 Task: Sort the products in the category "Pepperoni" by price (lowest first).
Action: Mouse moved to (28, 98)
Screenshot: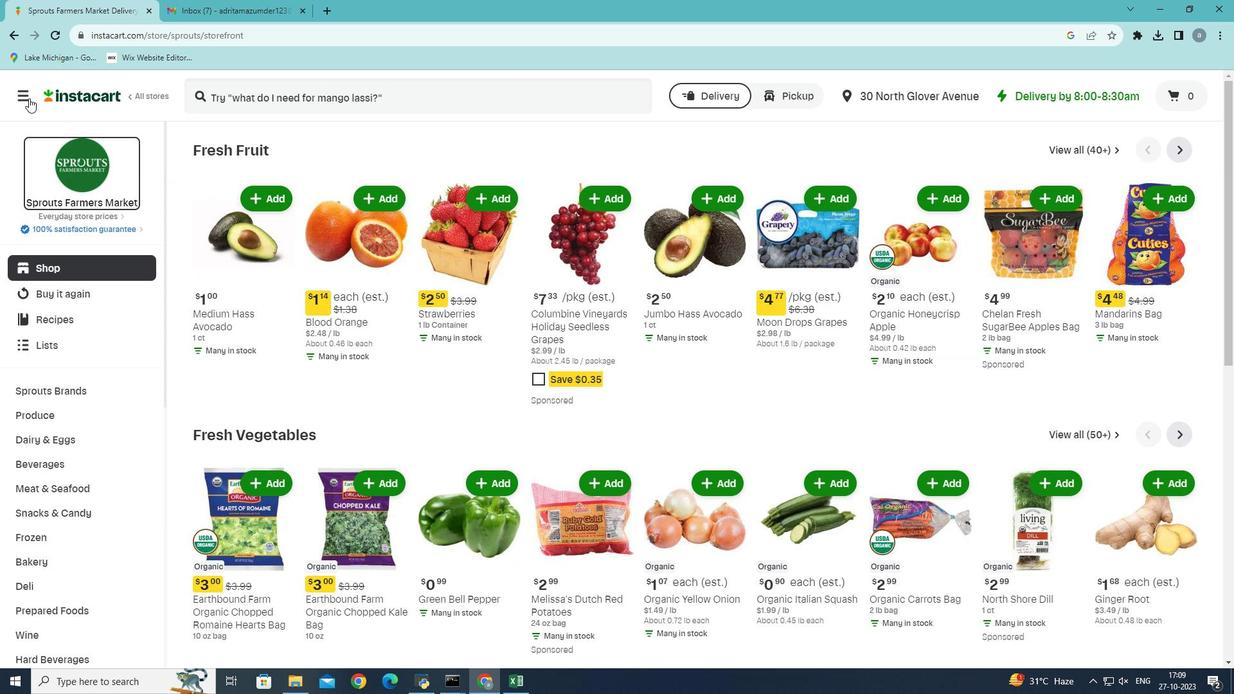 
Action: Mouse pressed left at (28, 98)
Screenshot: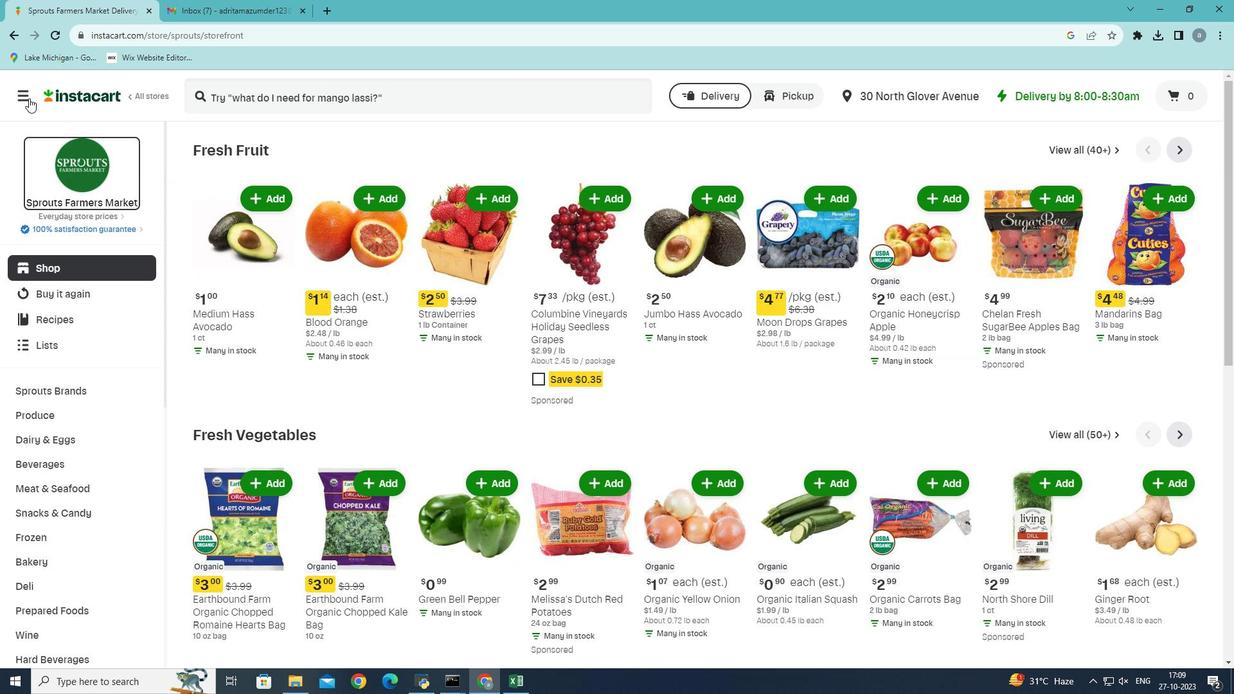 
Action: Mouse moved to (92, 378)
Screenshot: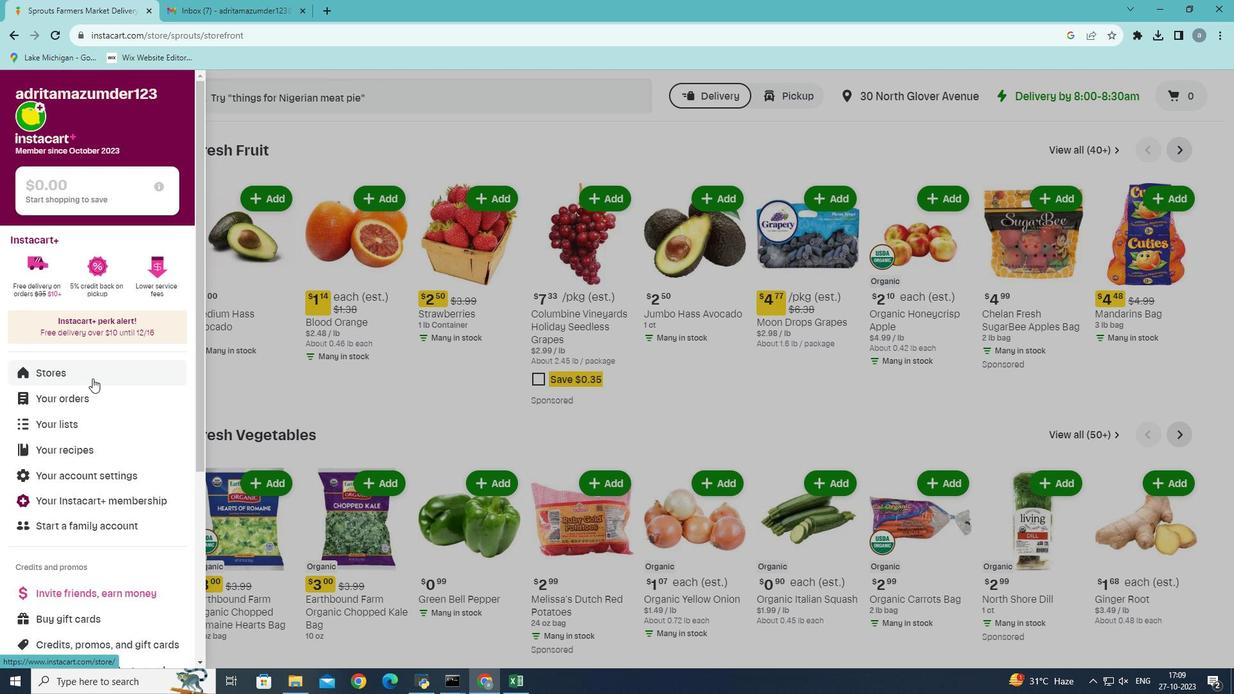 
Action: Mouse pressed left at (92, 378)
Screenshot: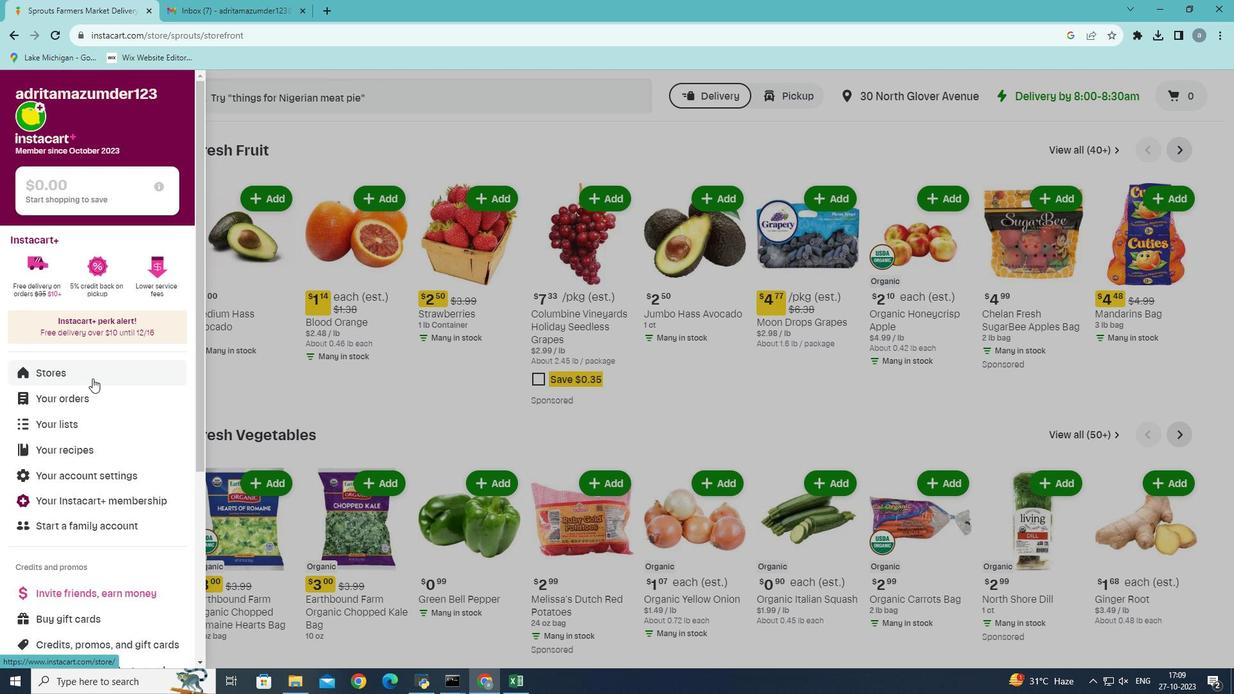 
Action: Mouse moved to (321, 150)
Screenshot: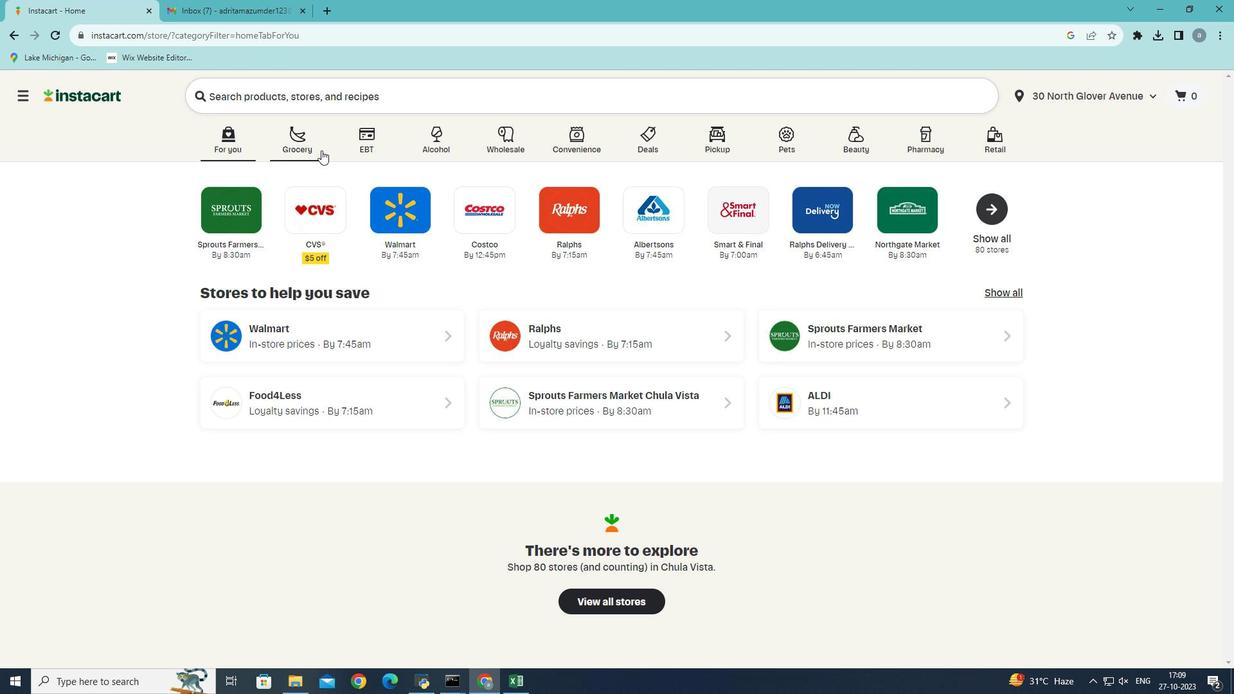 
Action: Mouse pressed left at (321, 150)
Screenshot: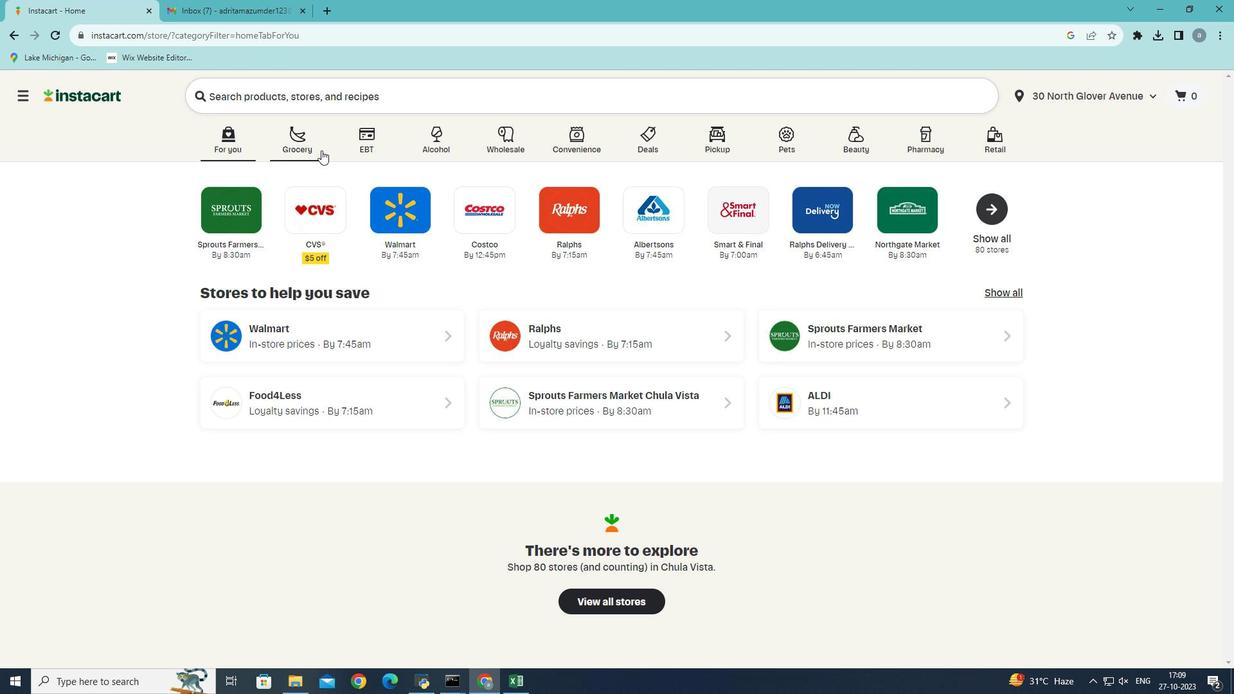 
Action: Mouse moved to (270, 389)
Screenshot: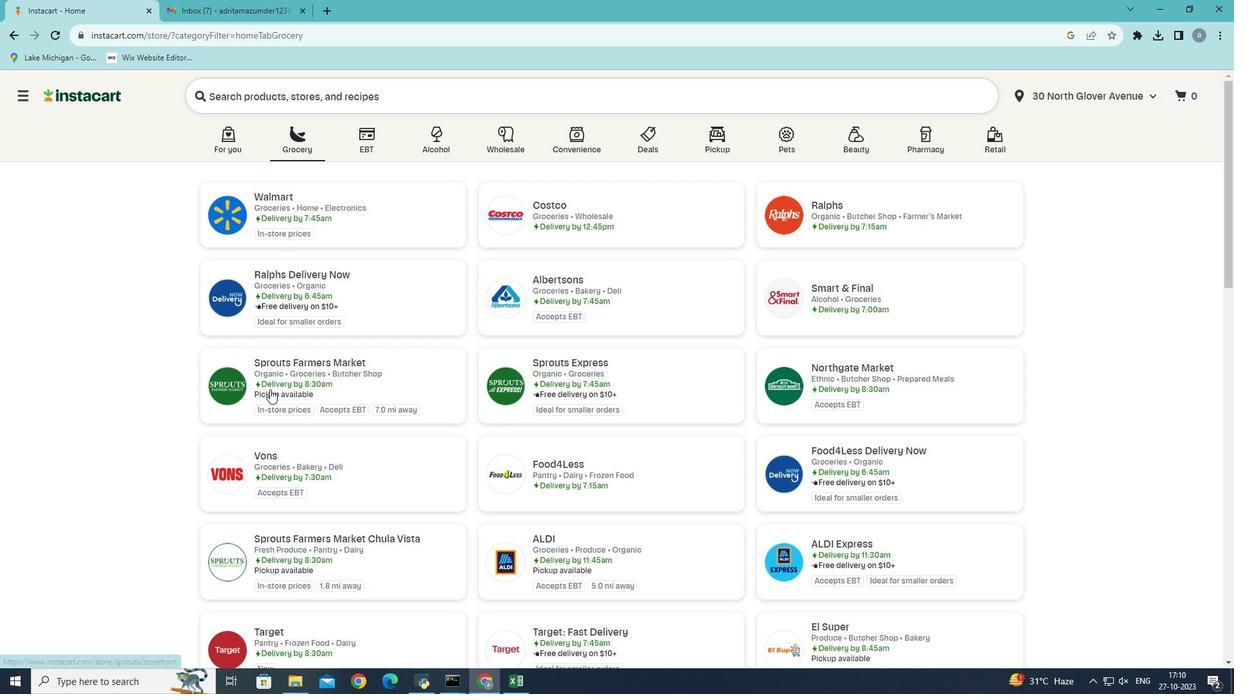 
Action: Mouse pressed left at (270, 389)
Screenshot: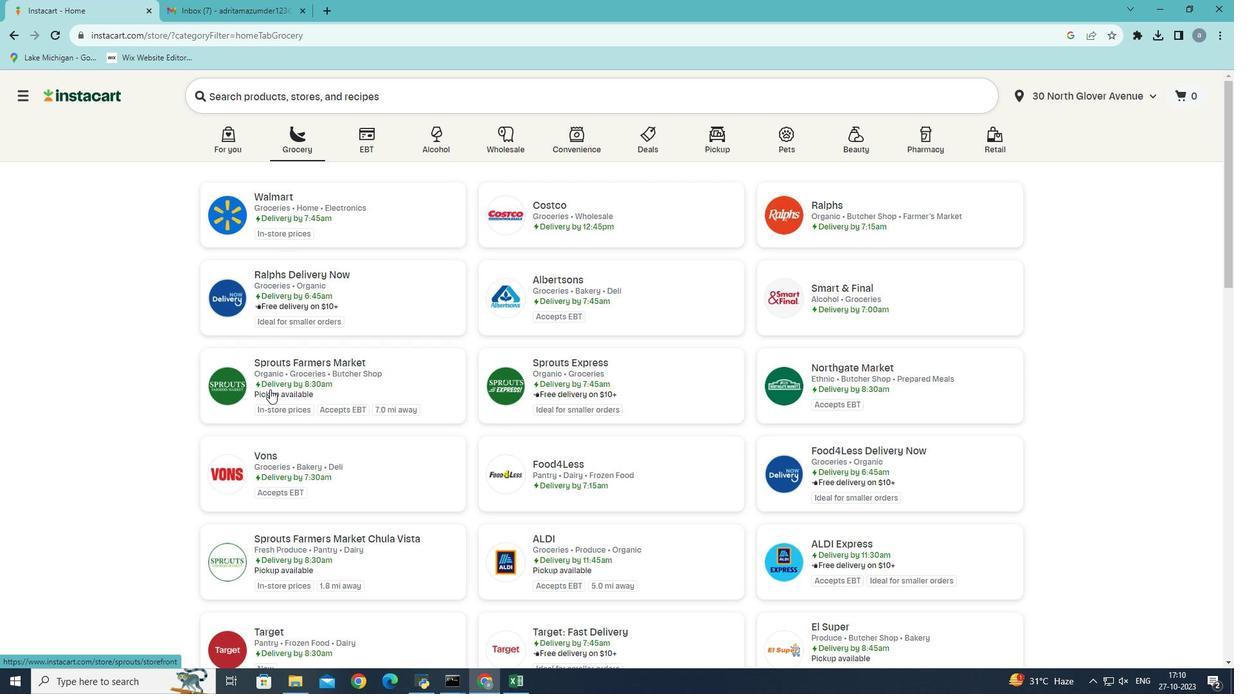 
Action: Mouse moved to (60, 590)
Screenshot: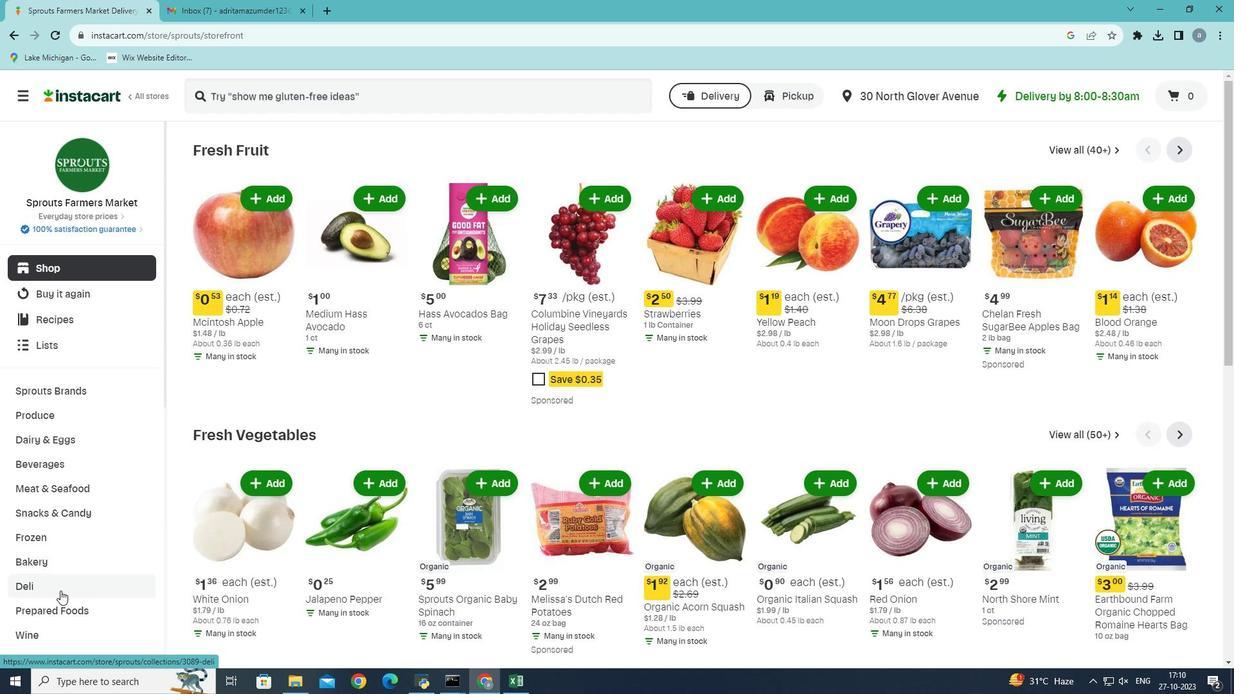 
Action: Mouse pressed left at (60, 590)
Screenshot: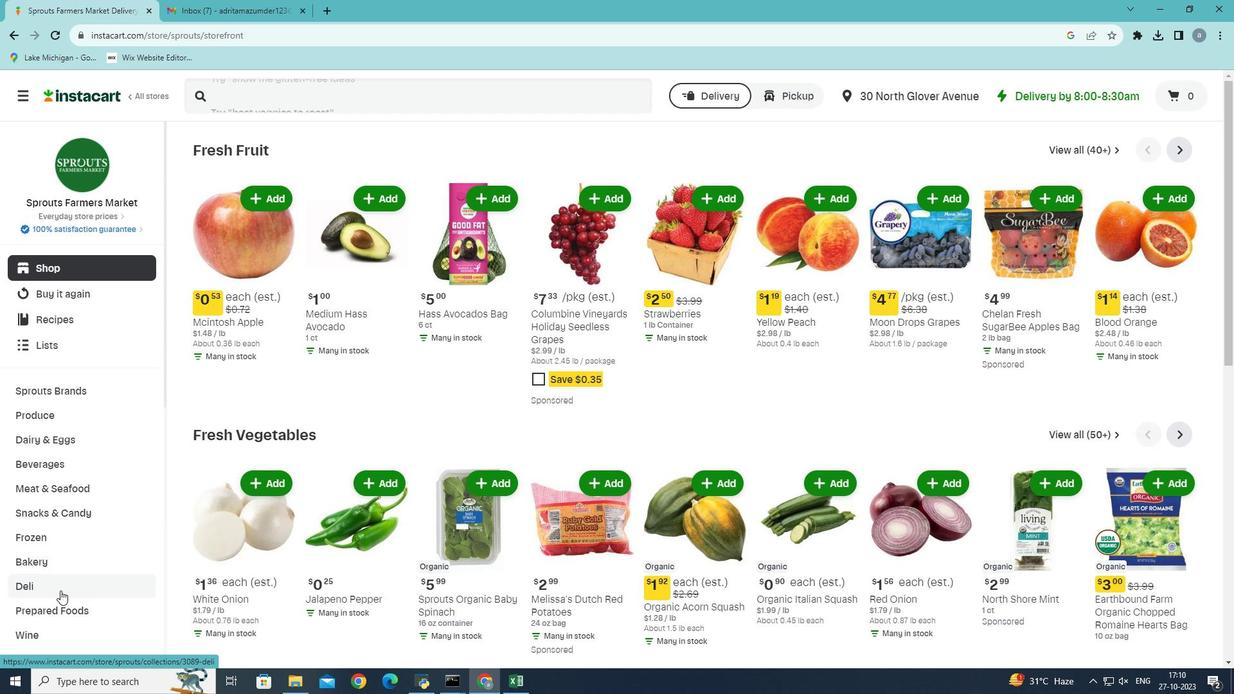
Action: Mouse moved to (271, 181)
Screenshot: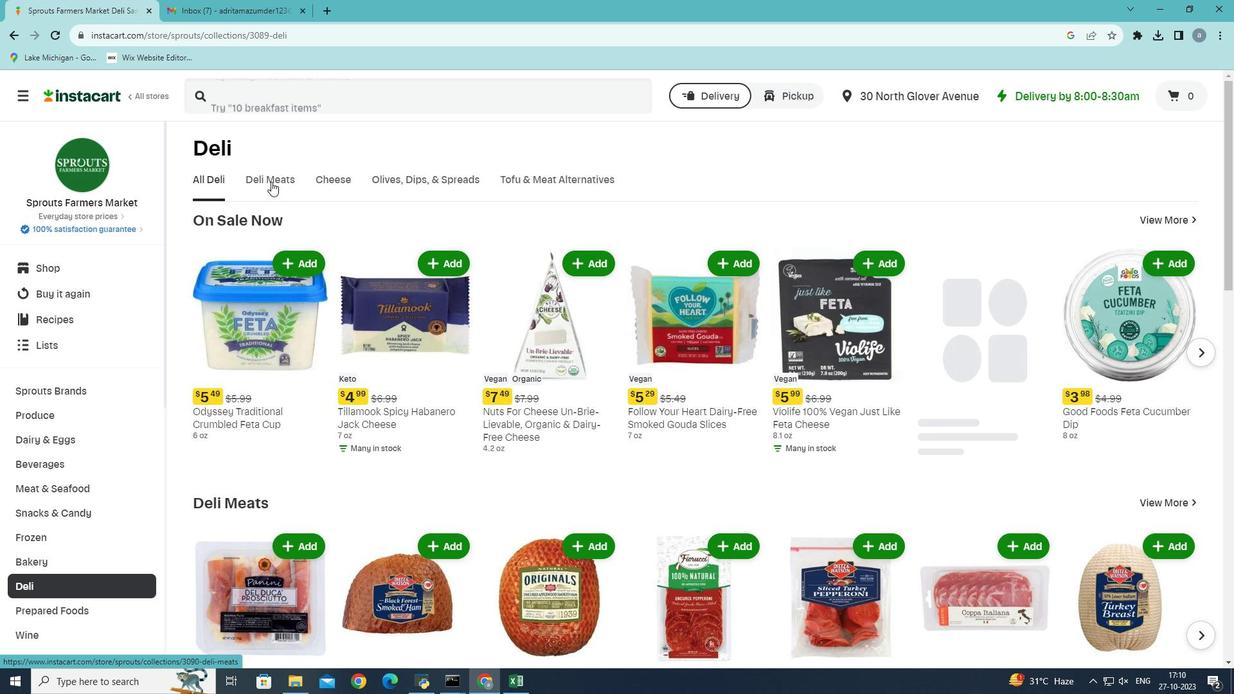 
Action: Mouse pressed left at (271, 181)
Screenshot: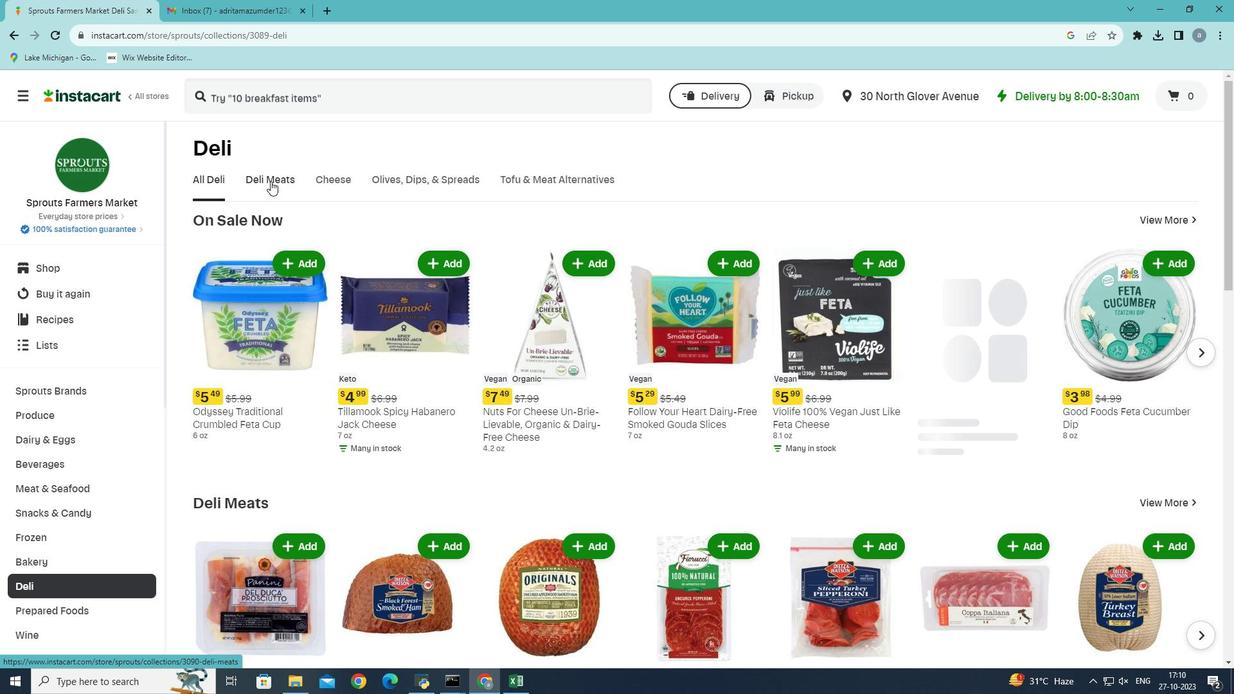 
Action: Mouse moved to (516, 233)
Screenshot: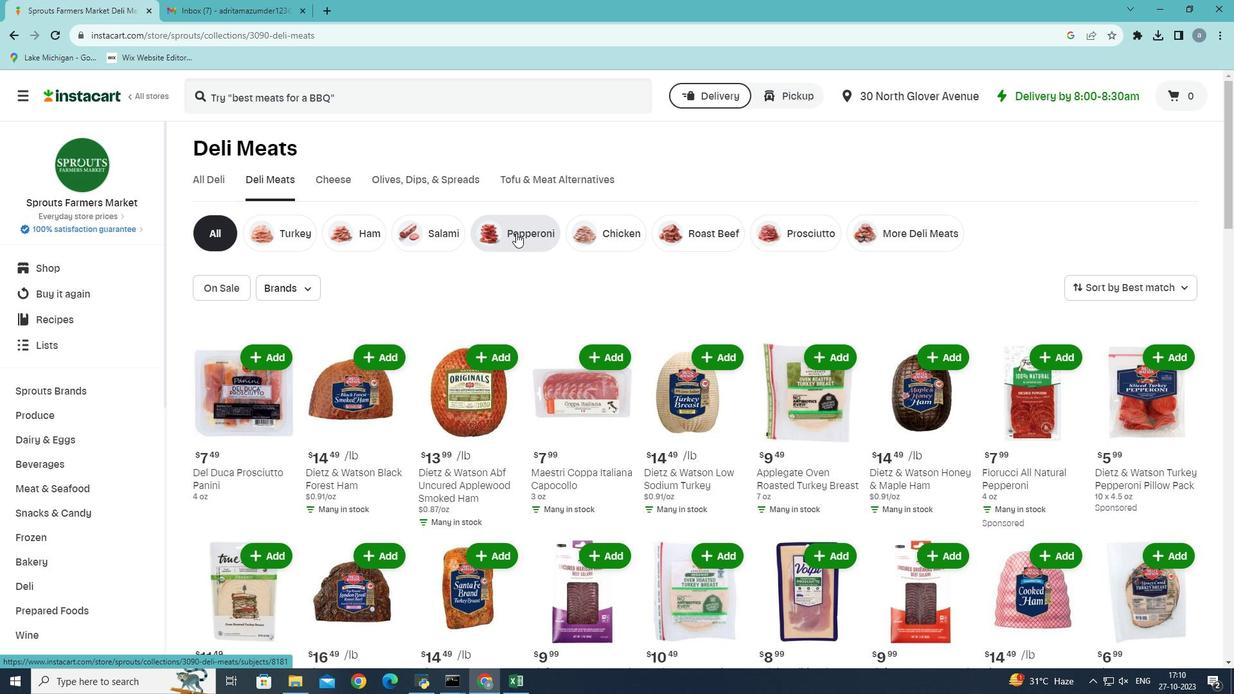 
Action: Mouse pressed left at (516, 233)
Screenshot: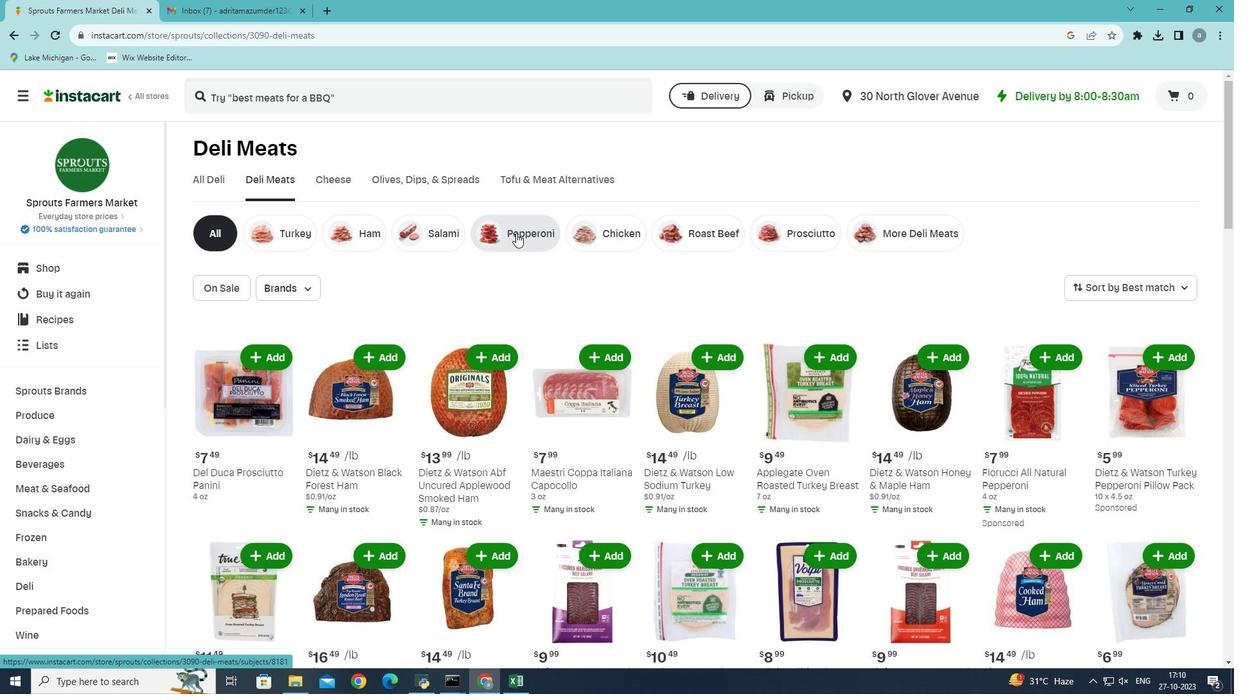 
Action: Mouse moved to (1183, 286)
Screenshot: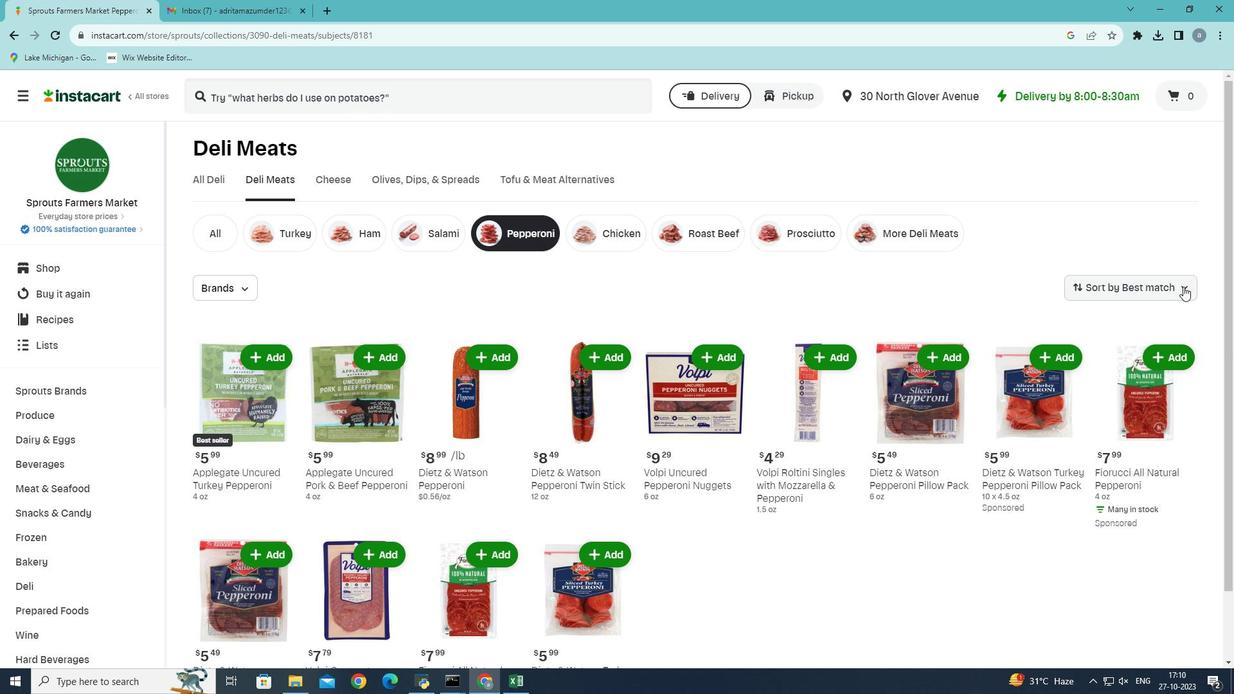 
Action: Mouse pressed left at (1183, 286)
Screenshot: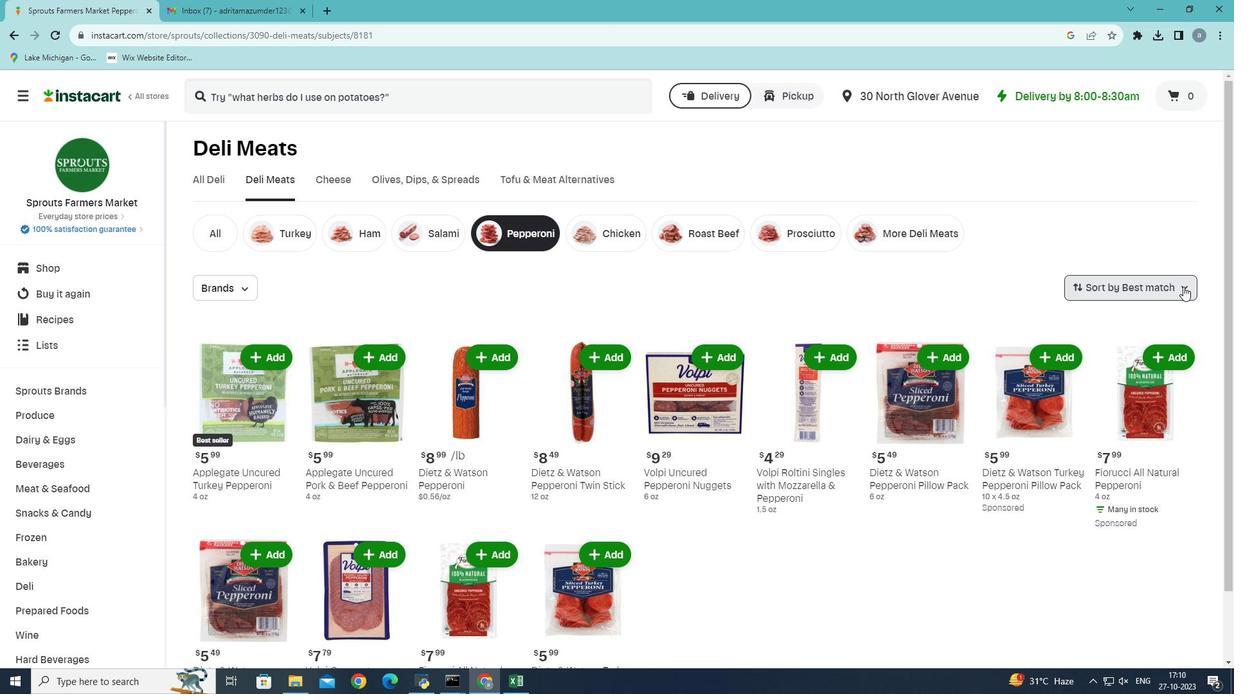 
Action: Mouse moved to (1158, 347)
Screenshot: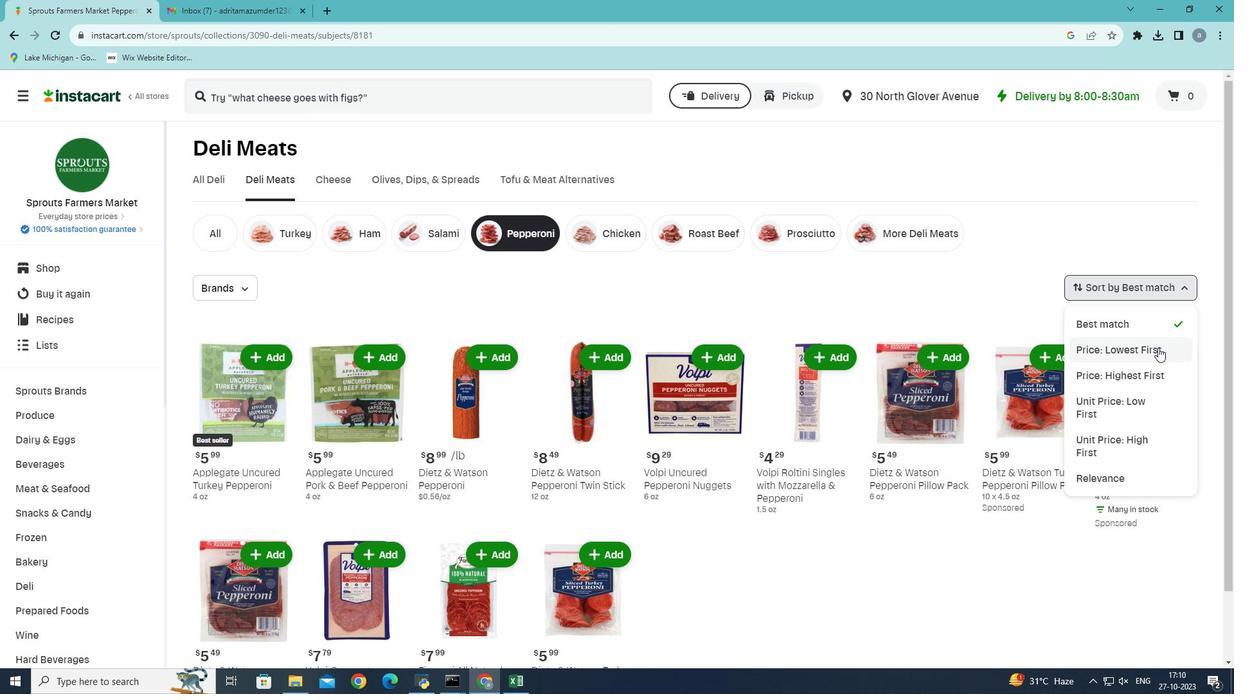 
Action: Mouse pressed left at (1158, 347)
Screenshot: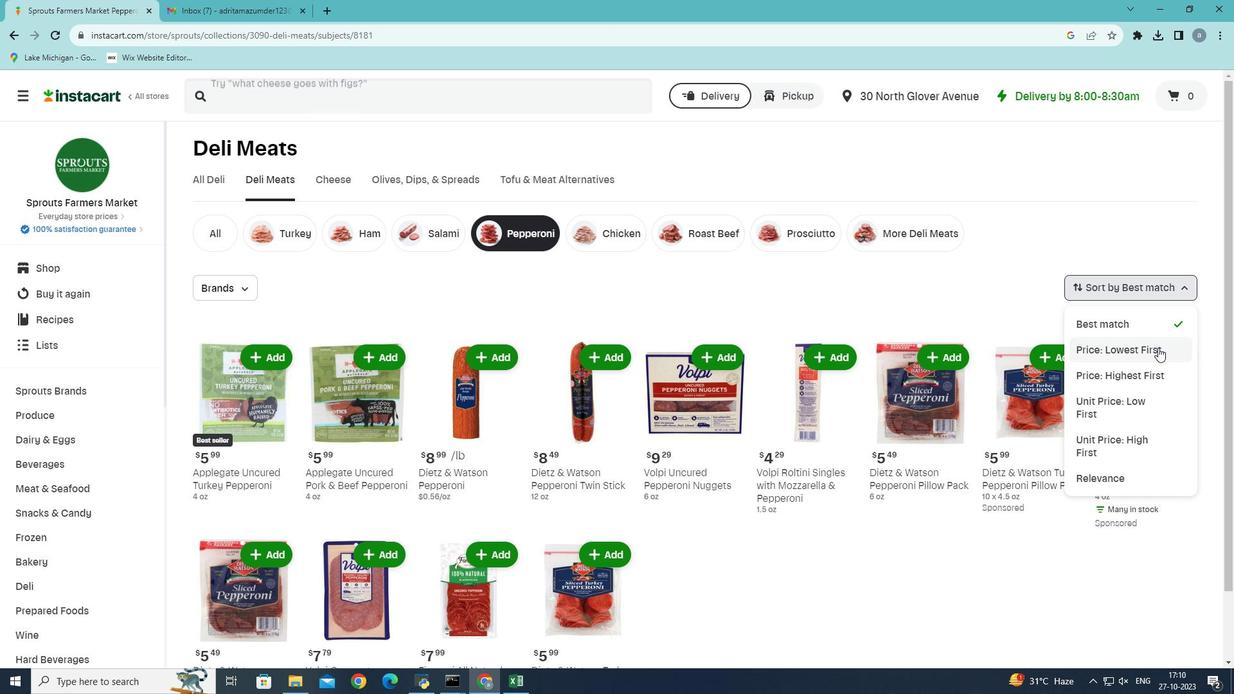 
Action: Mouse moved to (1156, 335)
Screenshot: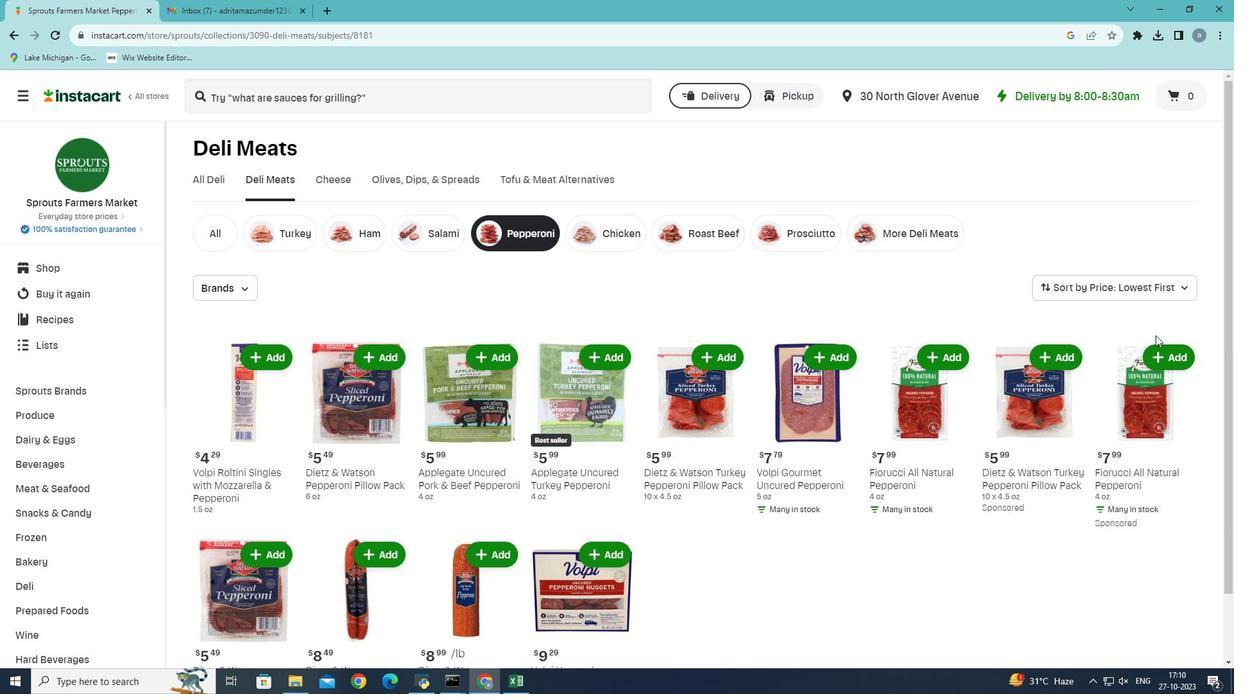 
